 Task: Assign in the project TranslateForge the issue 'User interface not responsive on mobile devices' to the sprint 'Cosmic Sprint'.
Action: Mouse moved to (204, 57)
Screenshot: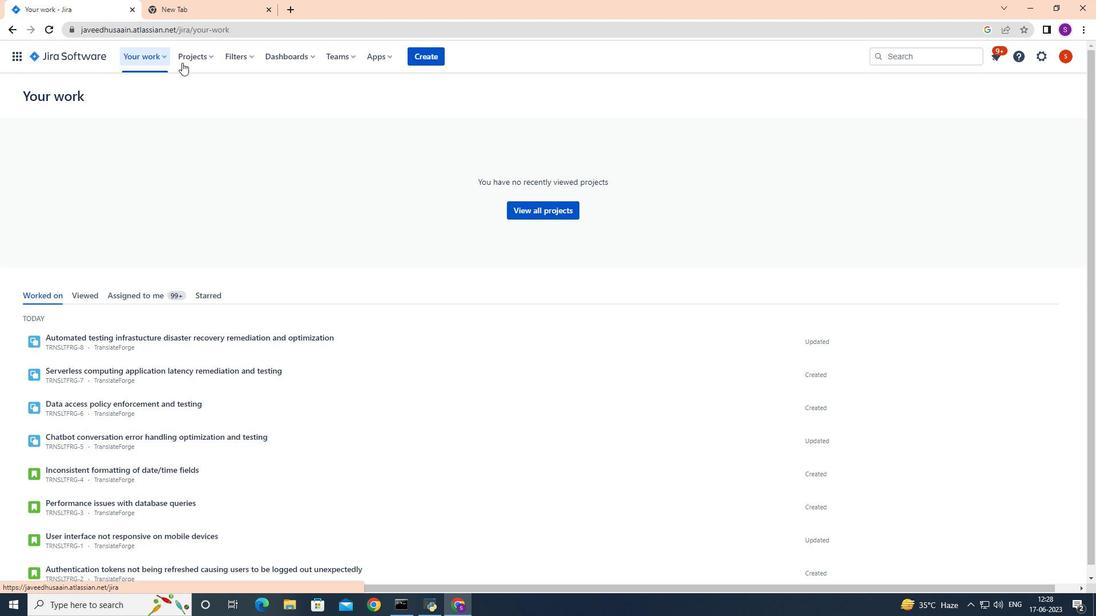 
Action: Mouse pressed left at (204, 57)
Screenshot: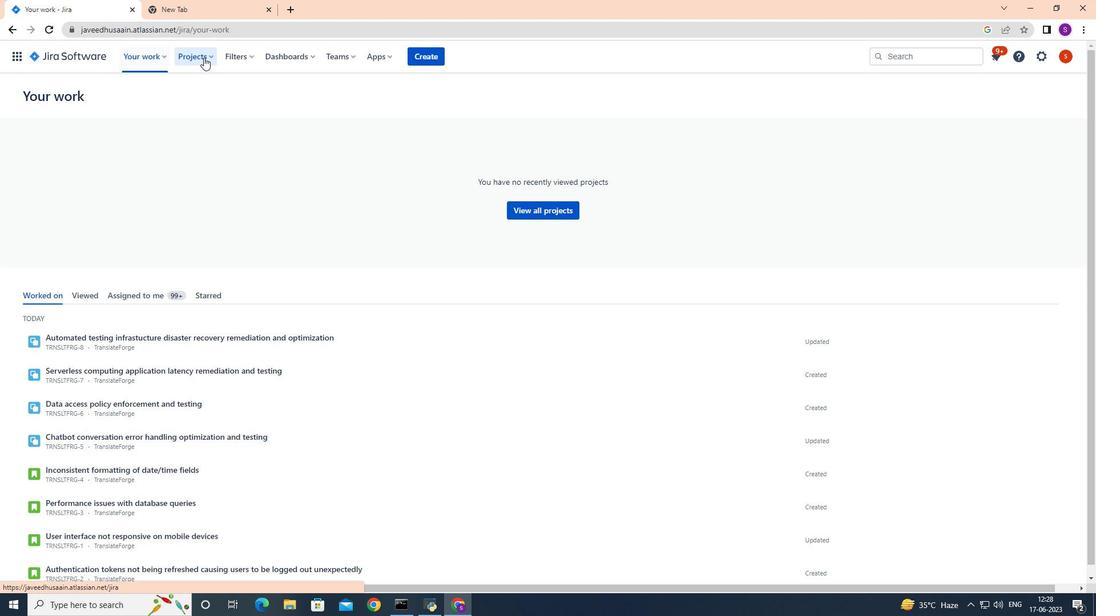 
Action: Mouse moved to (219, 105)
Screenshot: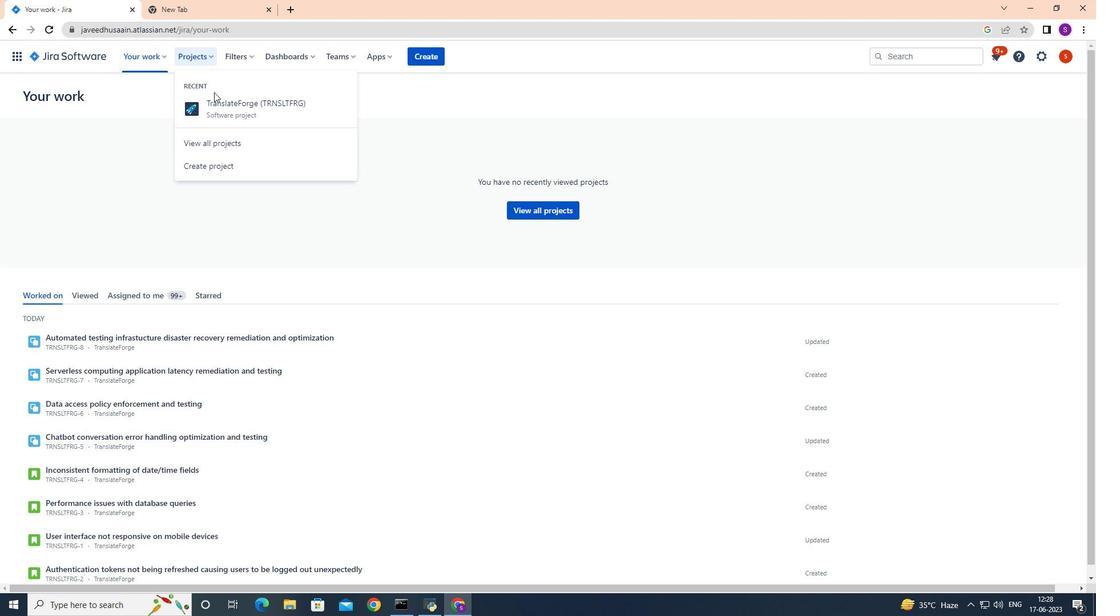 
Action: Mouse pressed left at (219, 105)
Screenshot: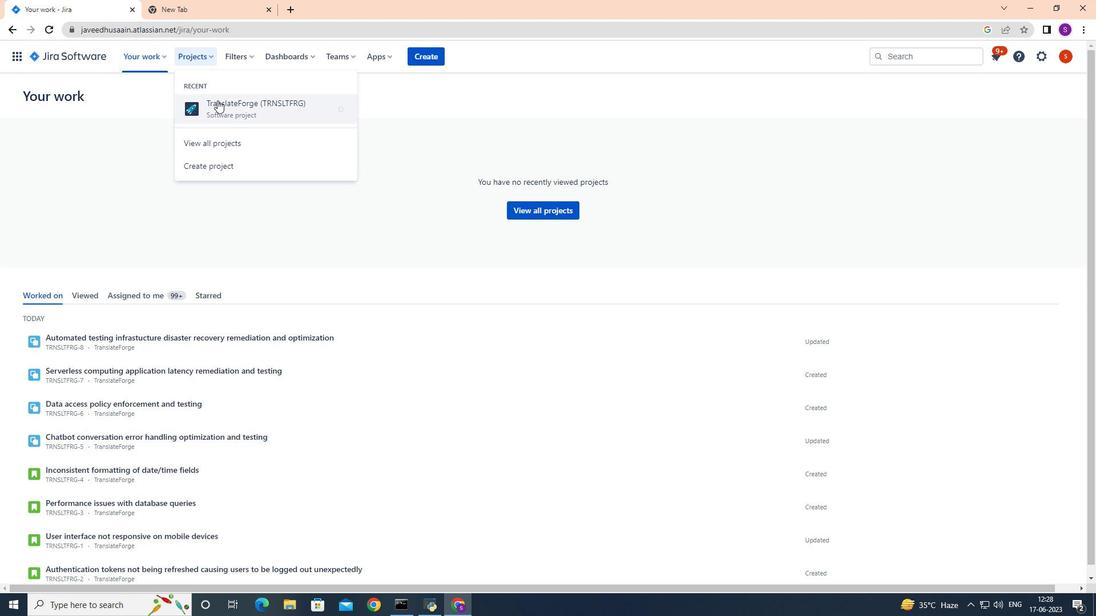 
Action: Mouse moved to (83, 166)
Screenshot: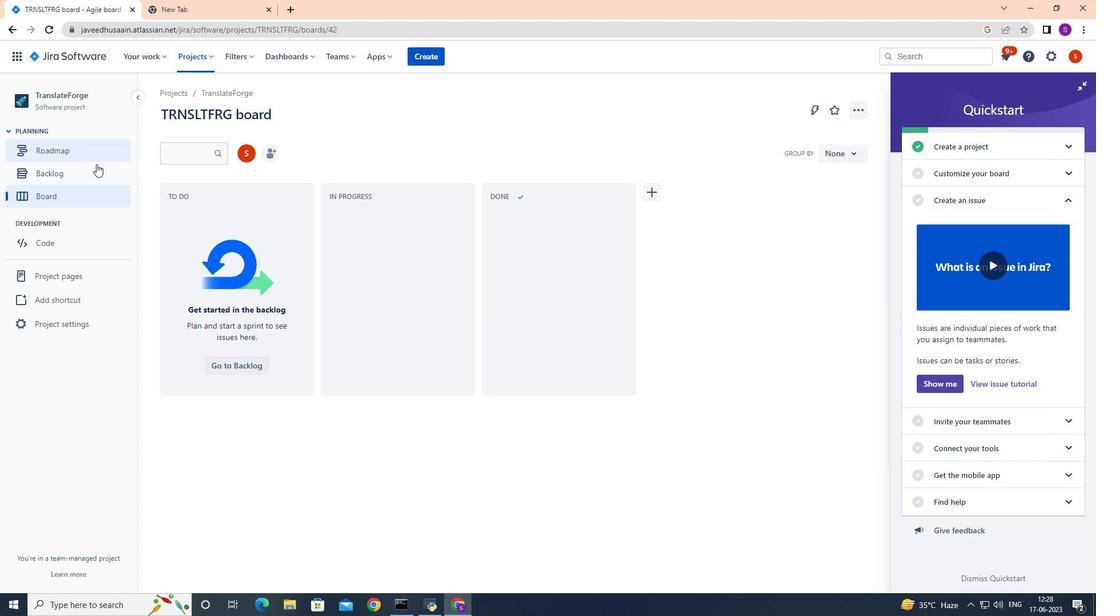 
Action: Mouse pressed left at (83, 166)
Screenshot: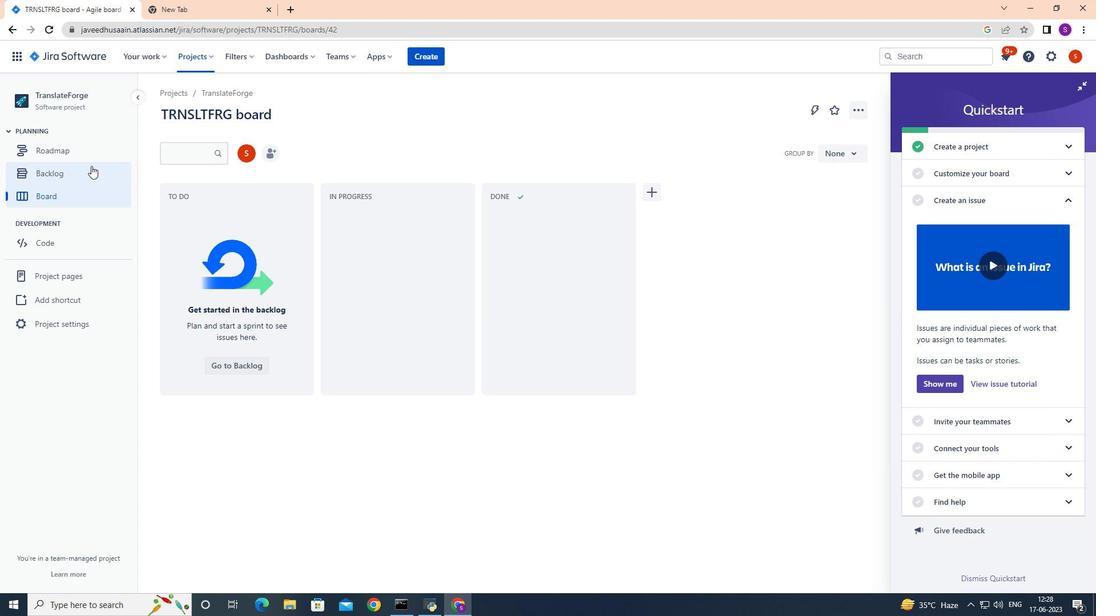 
Action: Mouse moved to (263, 316)
Screenshot: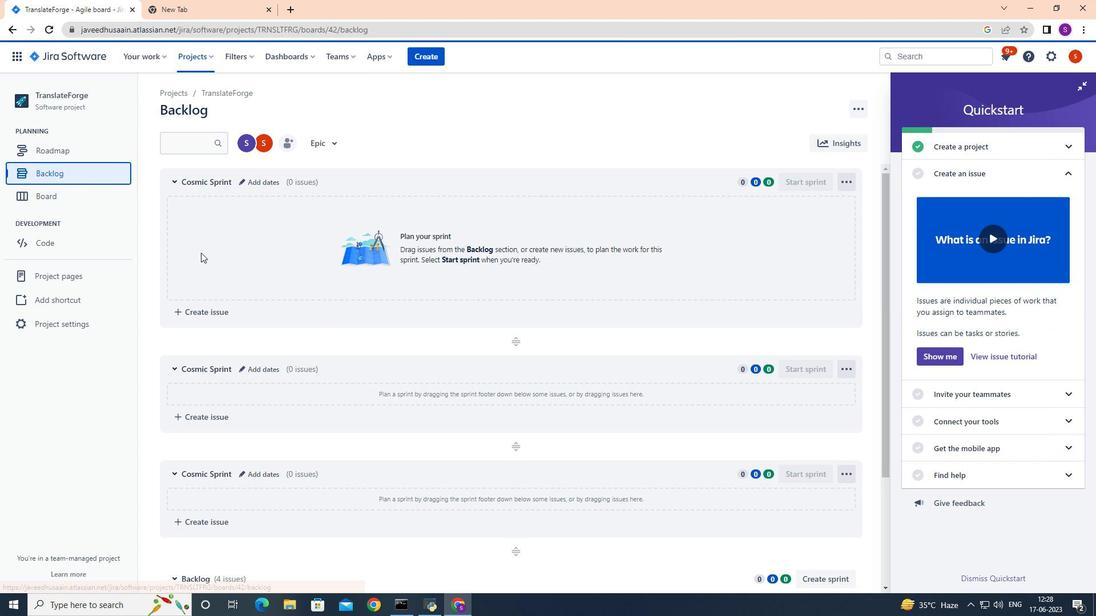 
Action: Mouse scrolled (263, 316) with delta (0, 0)
Screenshot: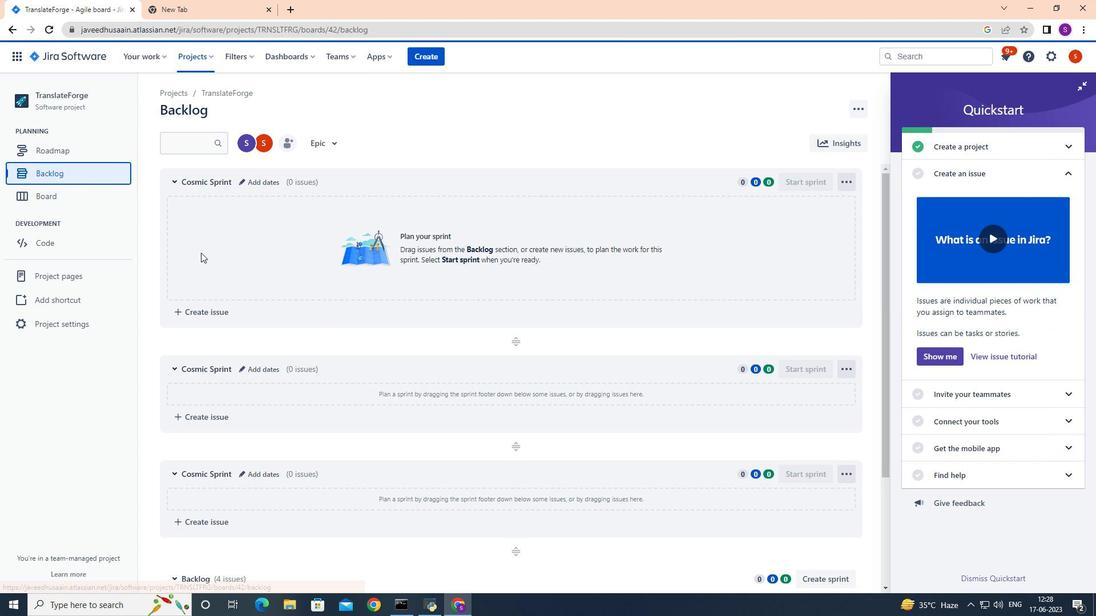
Action: Mouse moved to (264, 318)
Screenshot: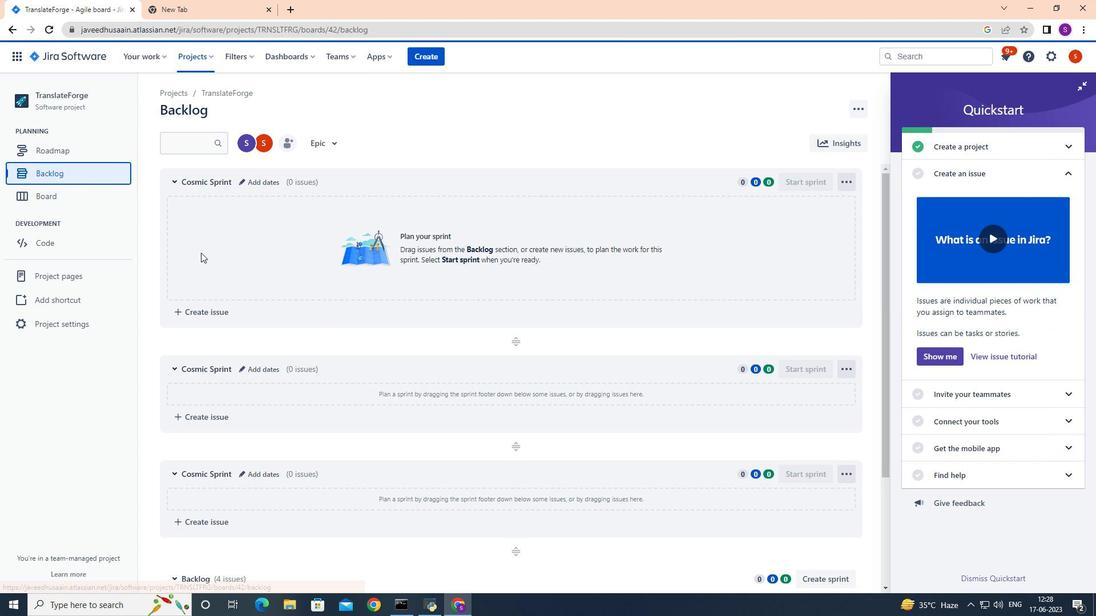 
Action: Mouse scrolled (264, 317) with delta (0, 0)
Screenshot: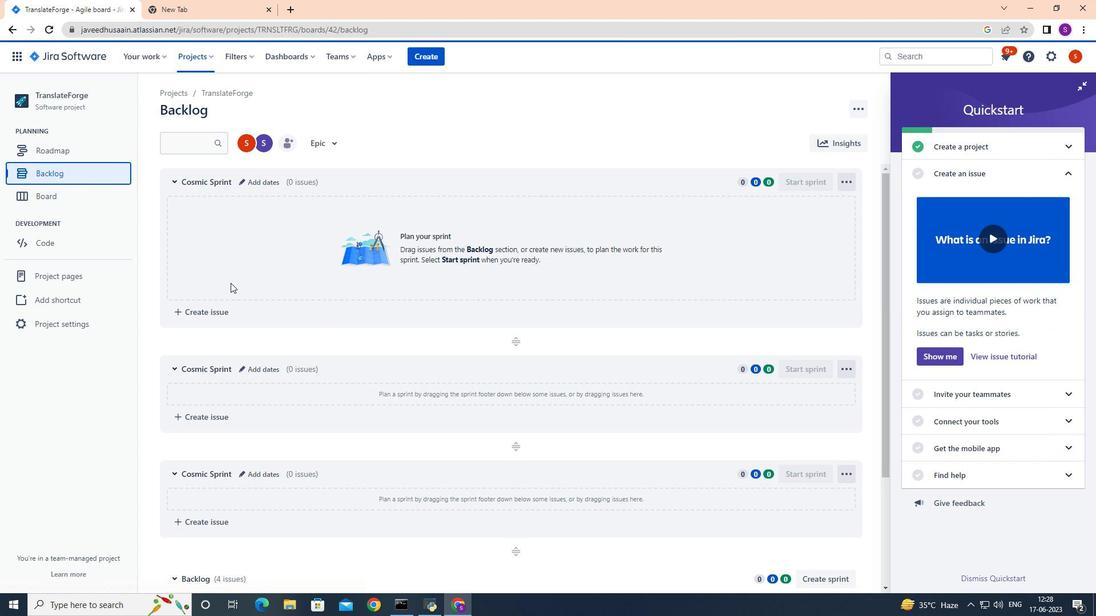 
Action: Mouse moved to (264, 321)
Screenshot: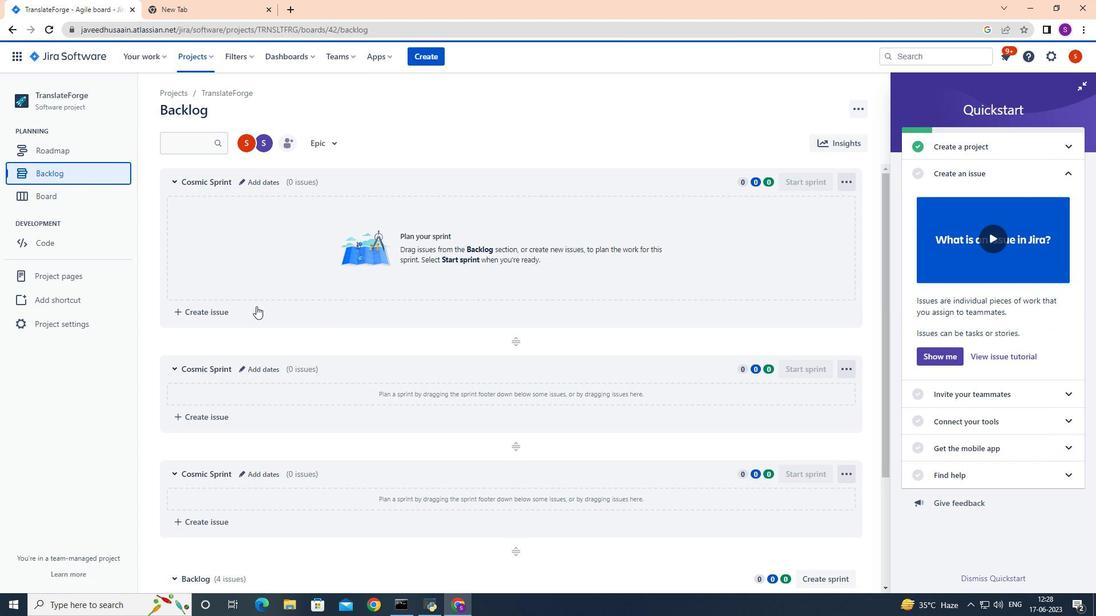 
Action: Mouse scrolled (264, 319) with delta (0, 0)
Screenshot: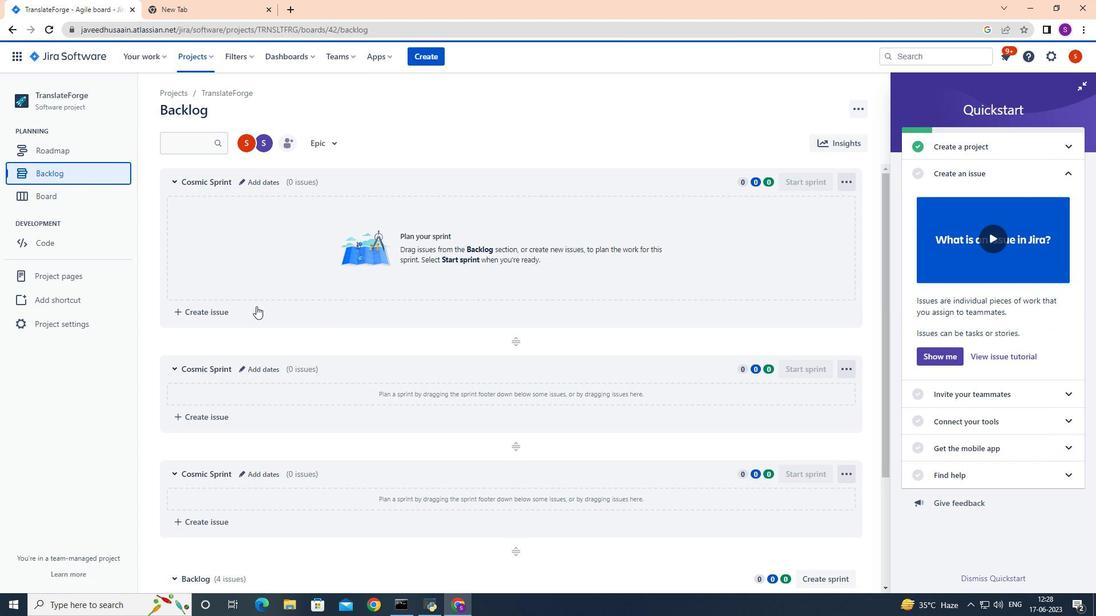 
Action: Mouse moved to (265, 321)
Screenshot: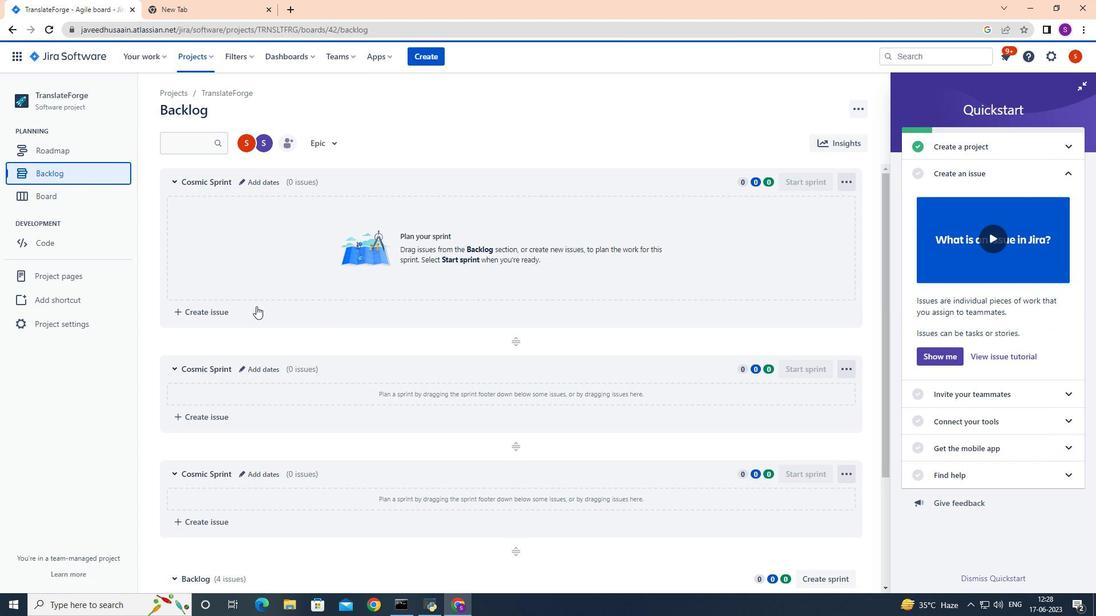 
Action: Mouse scrolled (265, 320) with delta (0, 0)
Screenshot: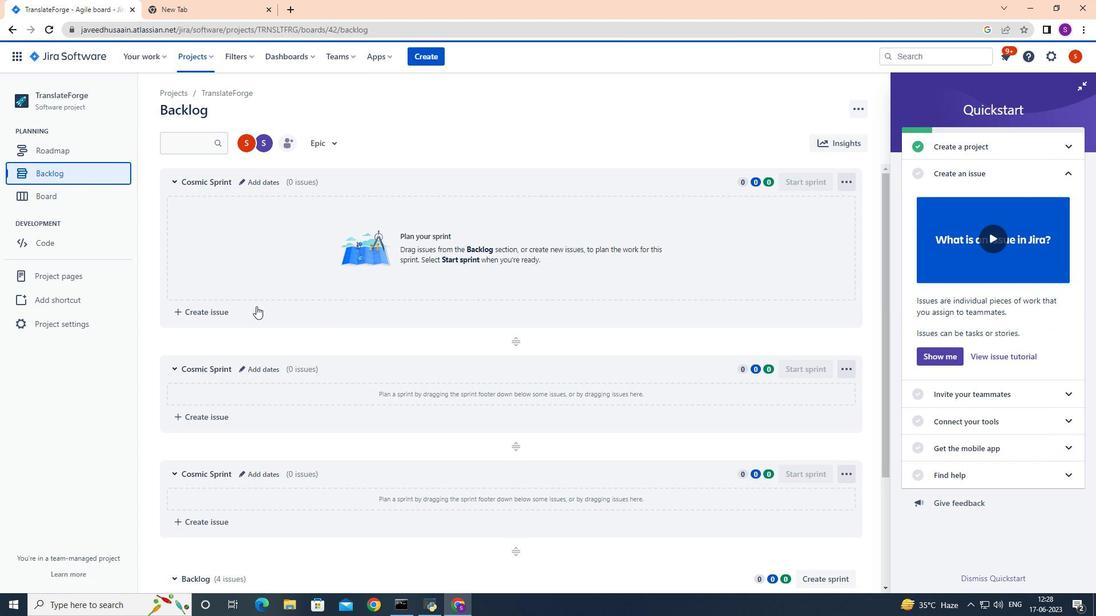 
Action: Mouse scrolled (265, 320) with delta (0, 0)
Screenshot: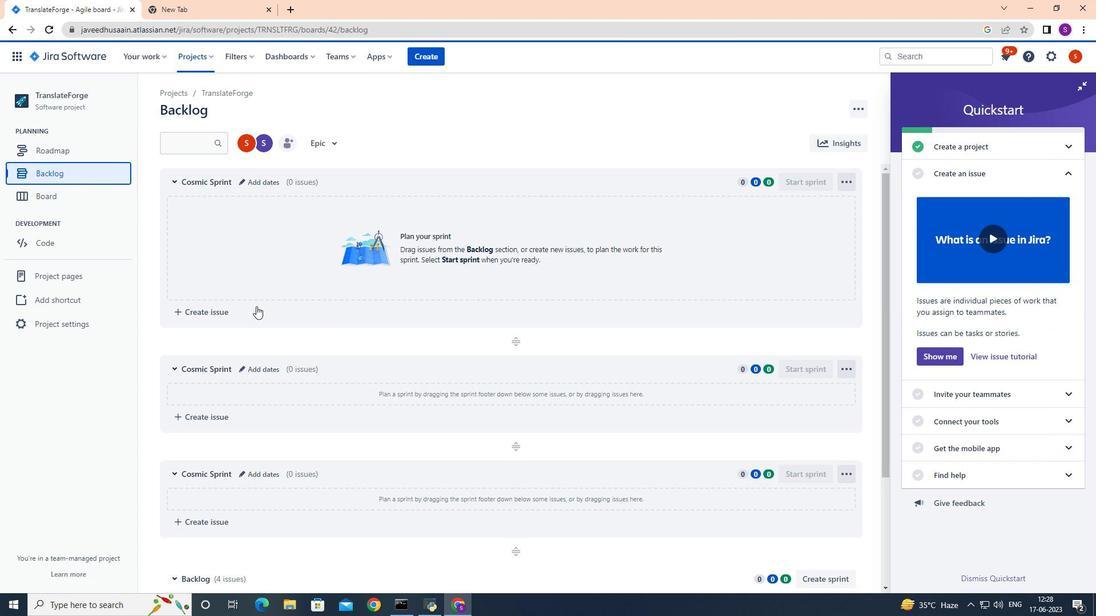 
Action: Mouse scrolled (265, 320) with delta (0, 0)
Screenshot: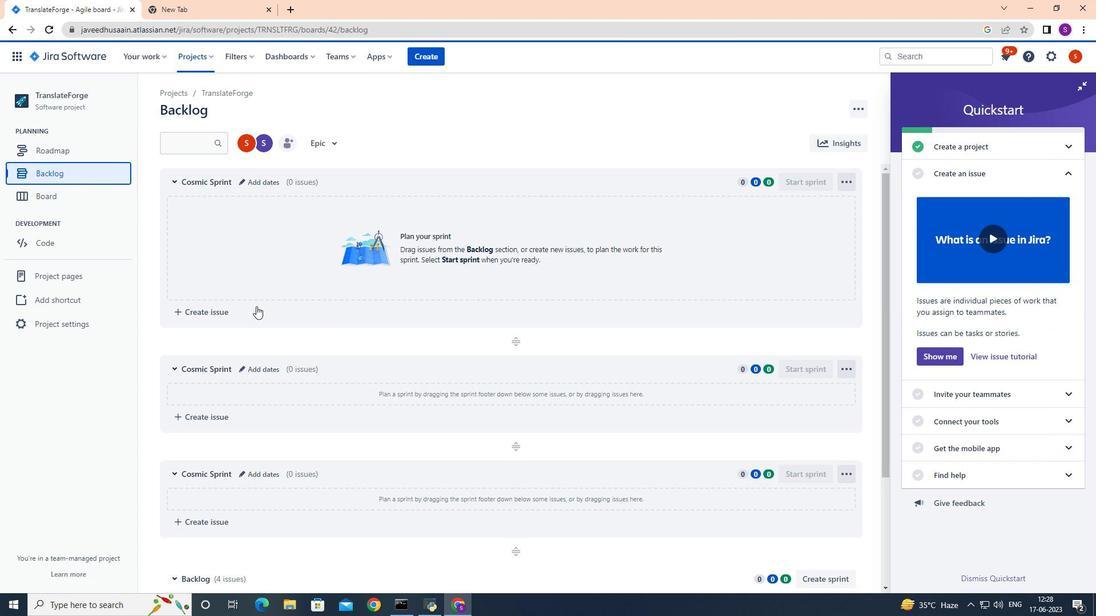 
Action: Mouse scrolled (265, 320) with delta (0, 0)
Screenshot: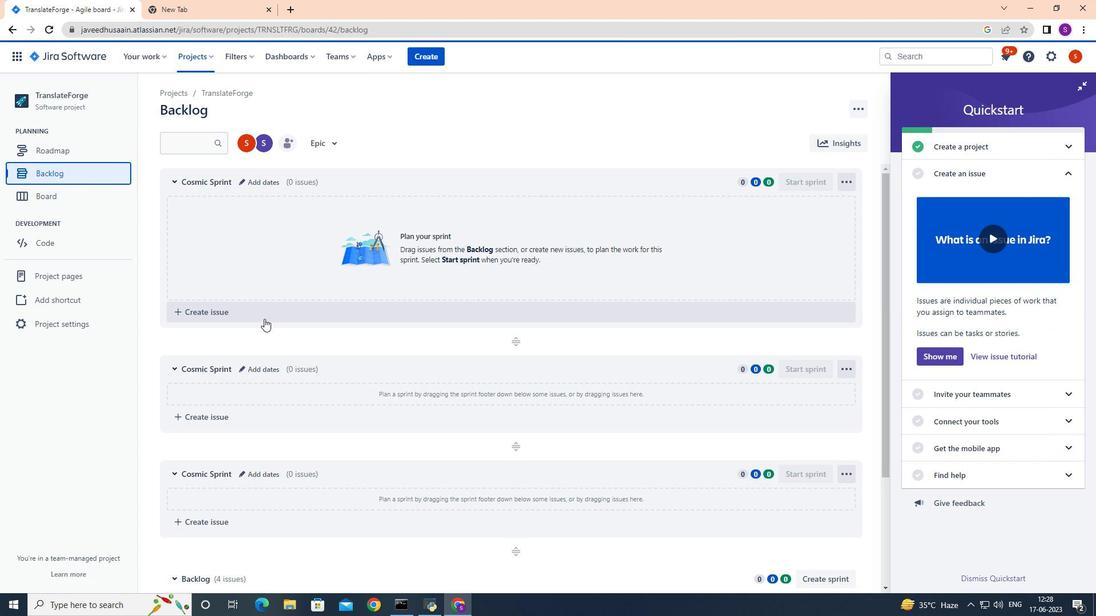 
Action: Mouse scrolled (265, 320) with delta (0, 0)
Screenshot: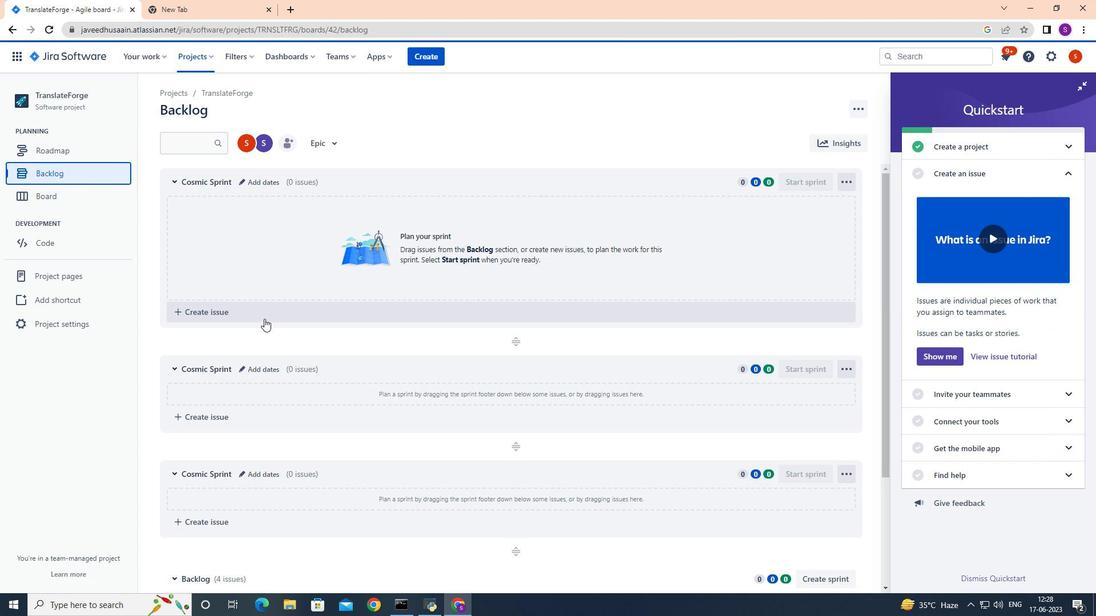 
Action: Mouse scrolled (265, 320) with delta (0, 0)
Screenshot: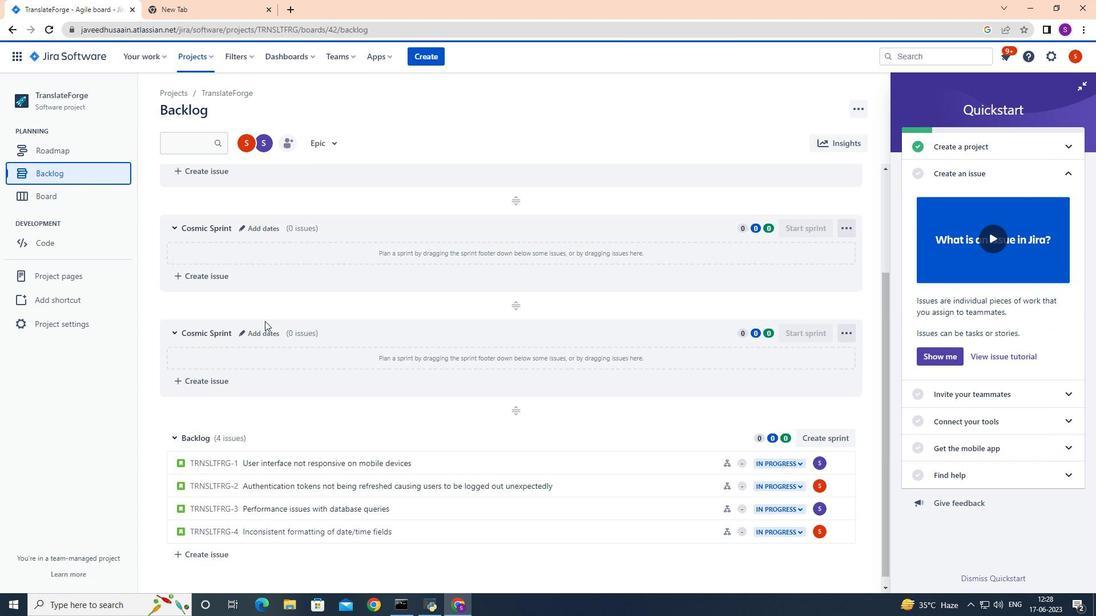 
Action: Mouse moved to (265, 322)
Screenshot: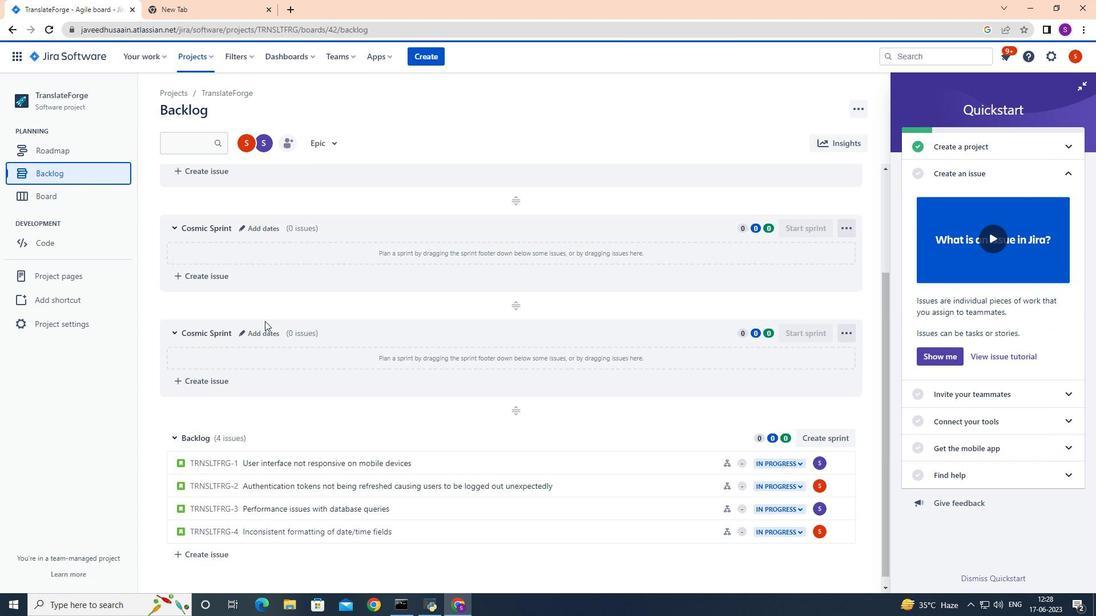 
Action: Mouse scrolled (265, 322) with delta (0, 0)
Screenshot: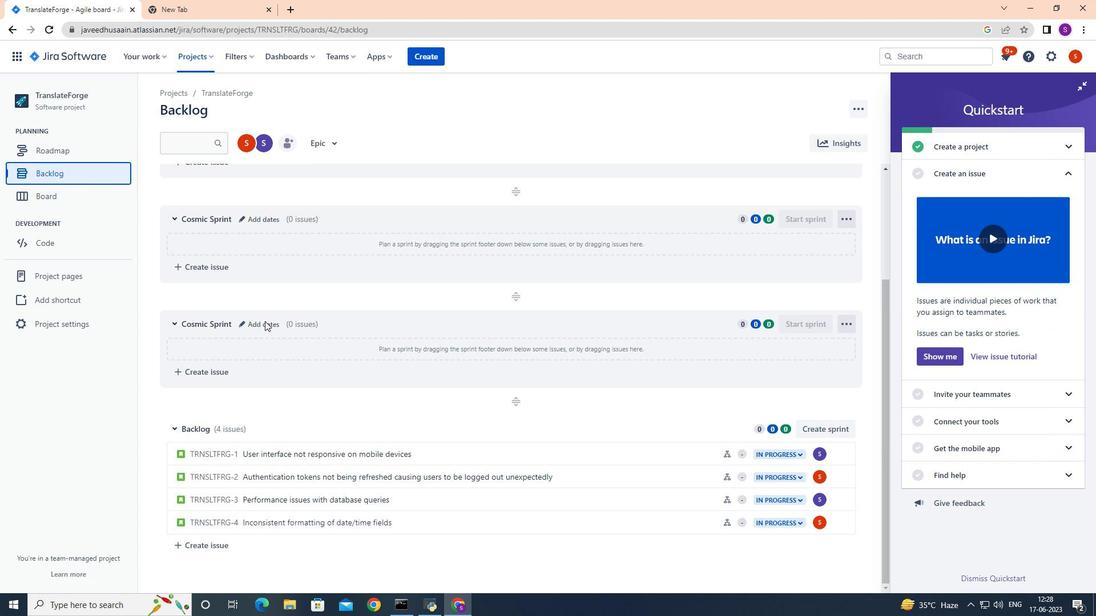 
Action: Mouse moved to (266, 323)
Screenshot: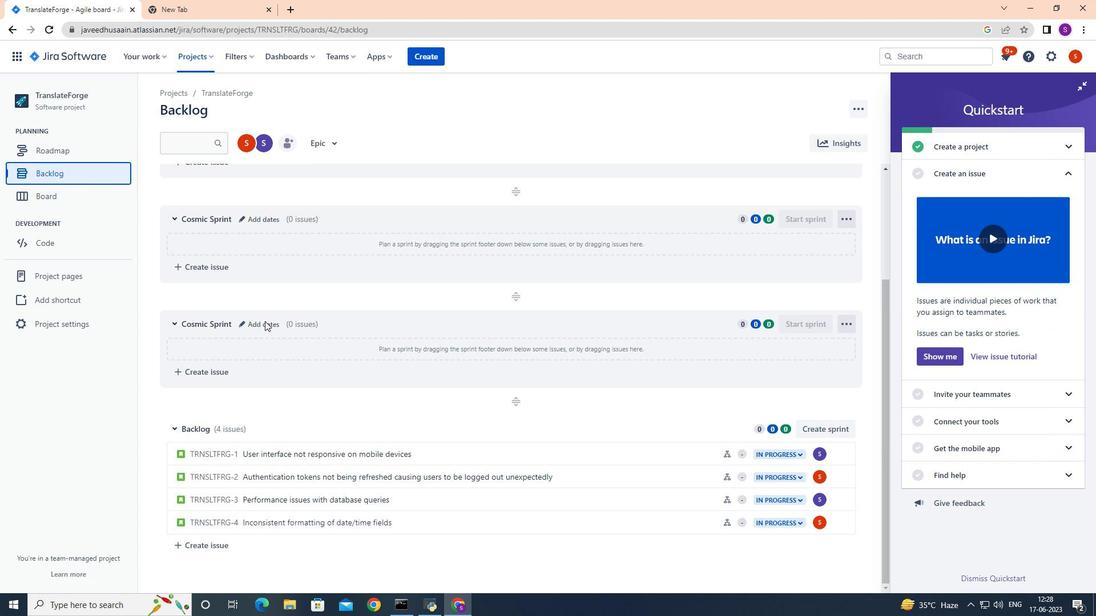 
Action: Mouse scrolled (266, 322) with delta (0, 0)
Screenshot: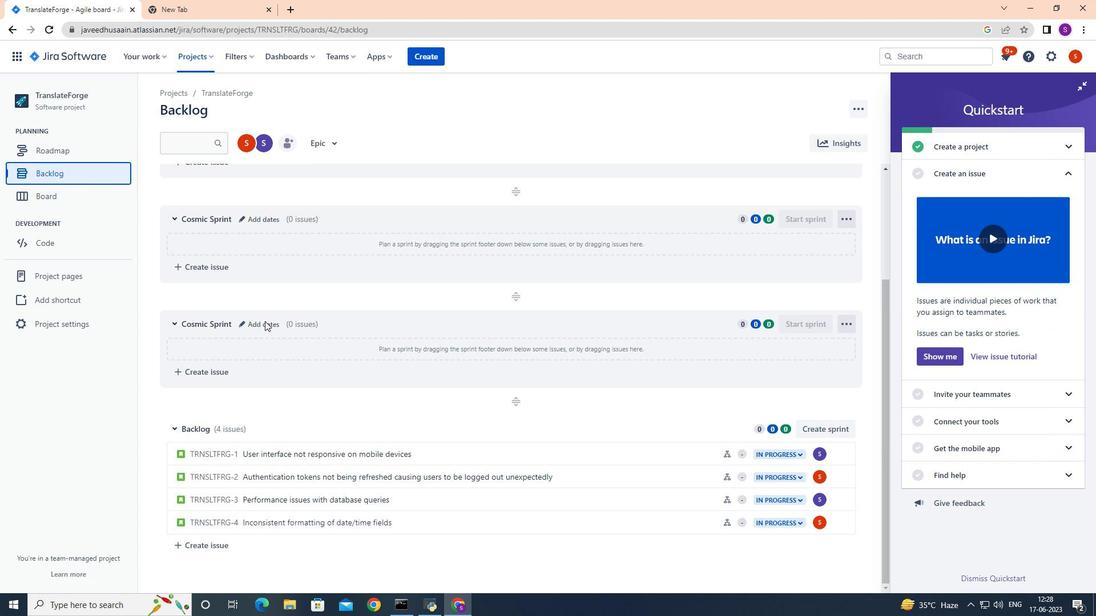 
Action: Mouse scrolled (266, 322) with delta (0, 0)
Screenshot: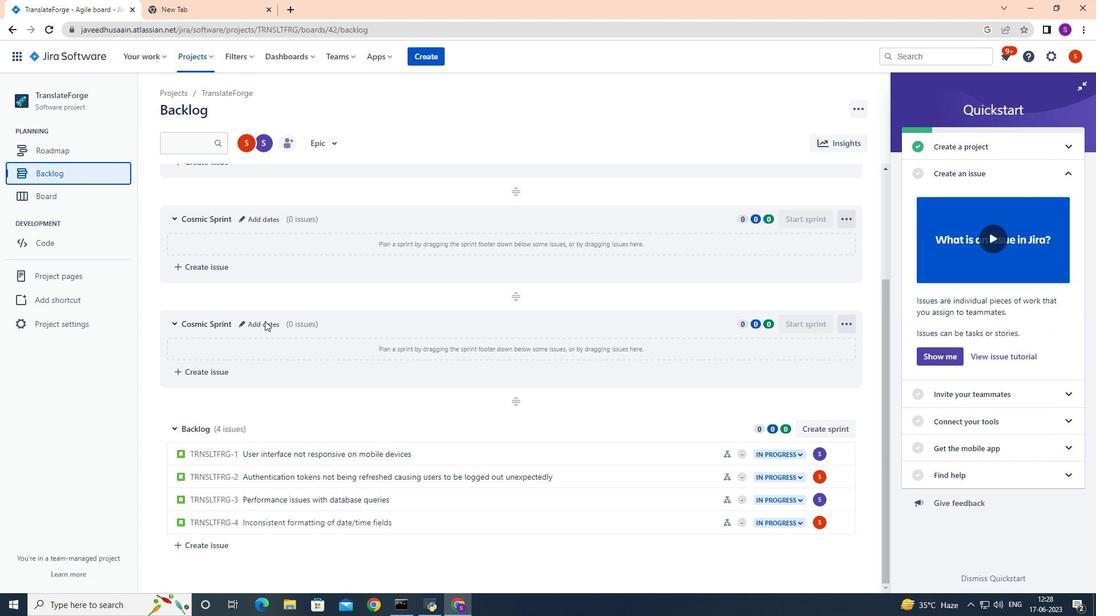 
Action: Mouse scrolled (266, 322) with delta (0, 0)
Screenshot: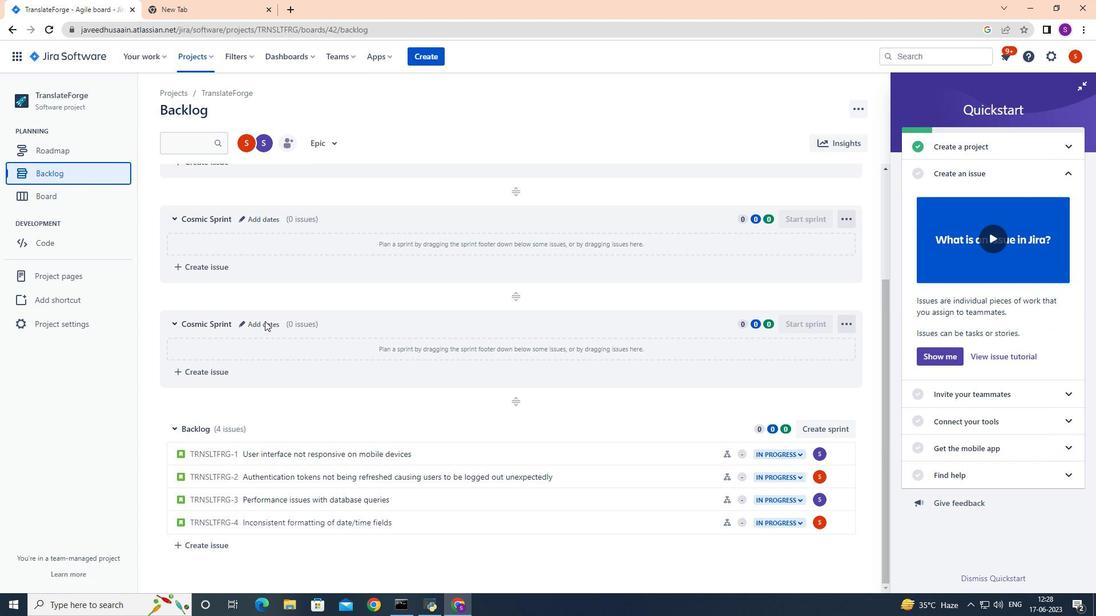 
Action: Mouse moved to (837, 454)
Screenshot: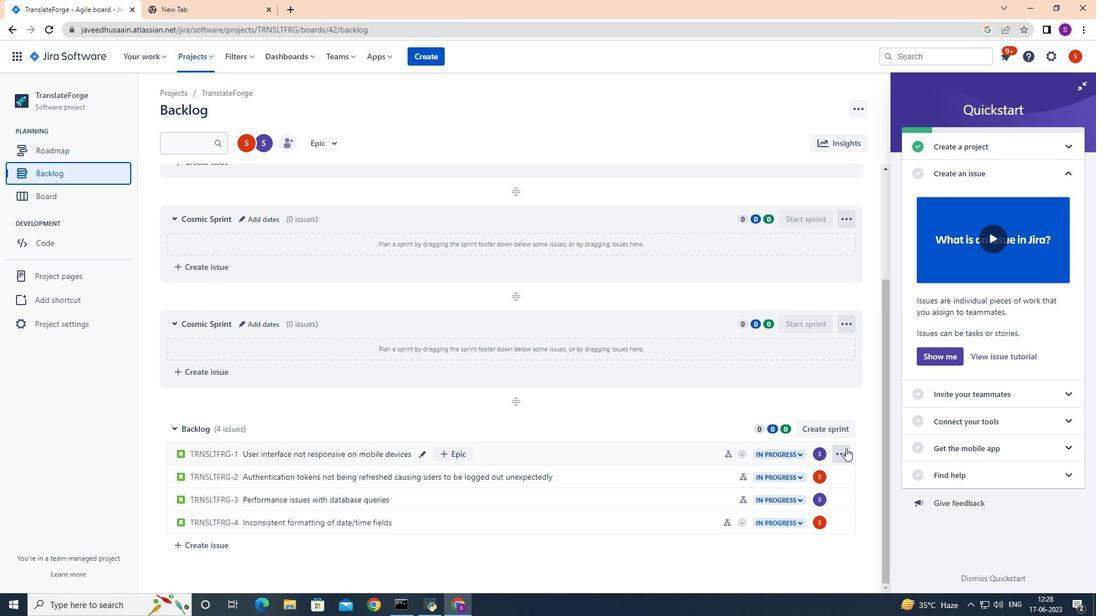 
Action: Mouse pressed left at (837, 454)
Screenshot: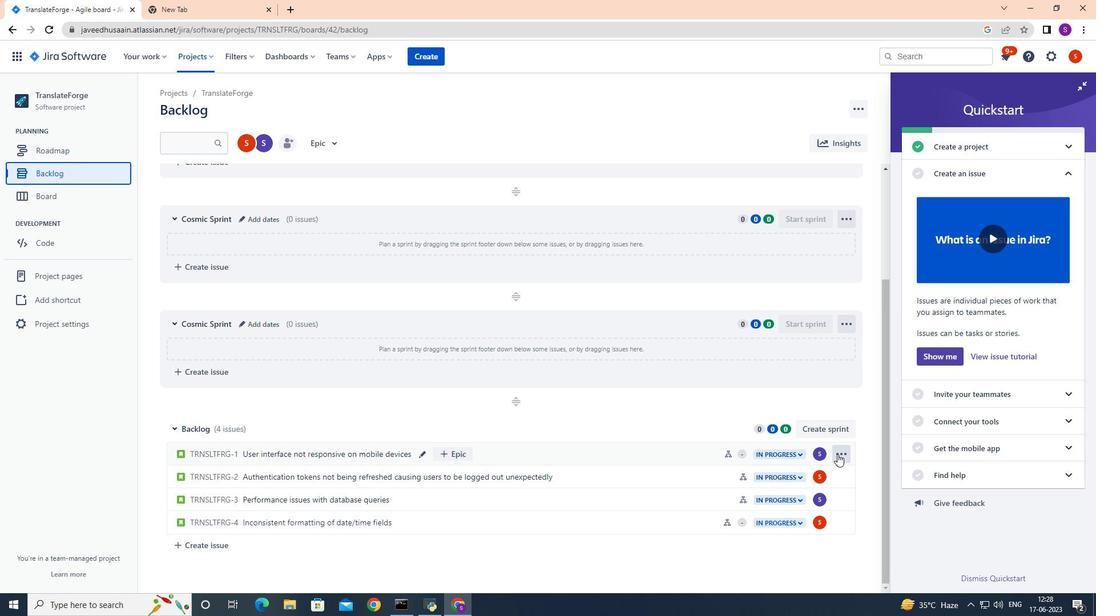 
Action: Mouse moved to (812, 356)
Screenshot: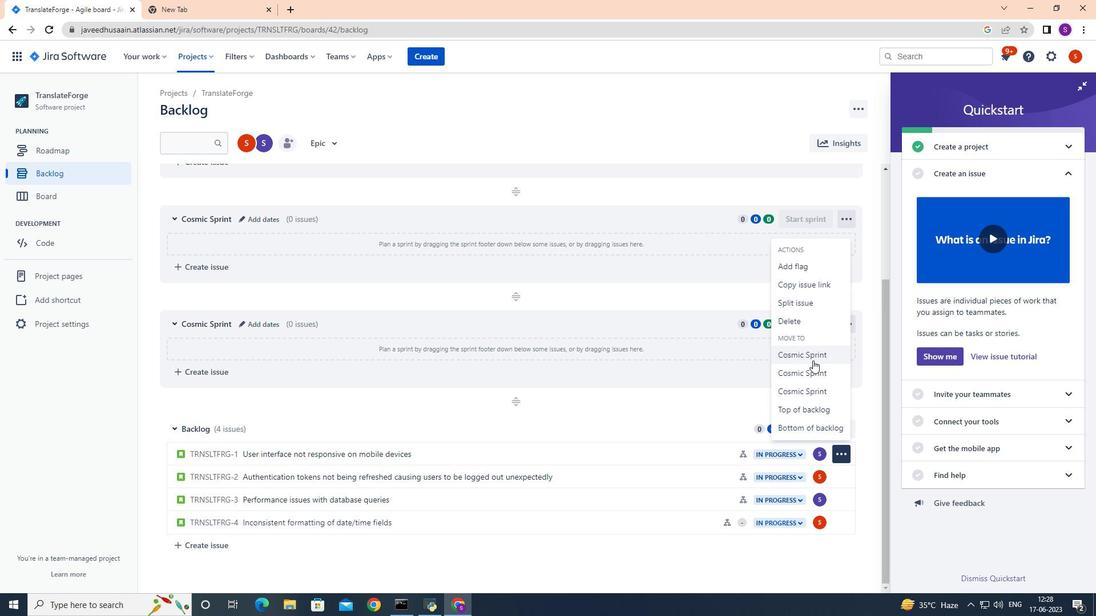 
Action: Mouse pressed left at (812, 356)
Screenshot: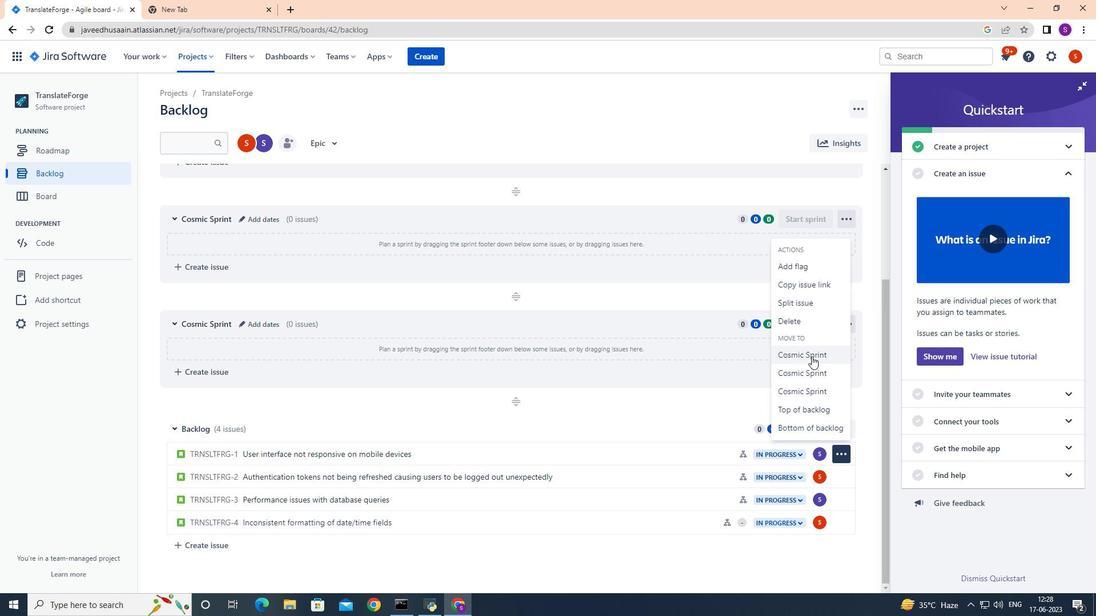 
